 Task: Mark the due date as "complete" .
Action: Mouse pressed left at (916, 267)
Screenshot: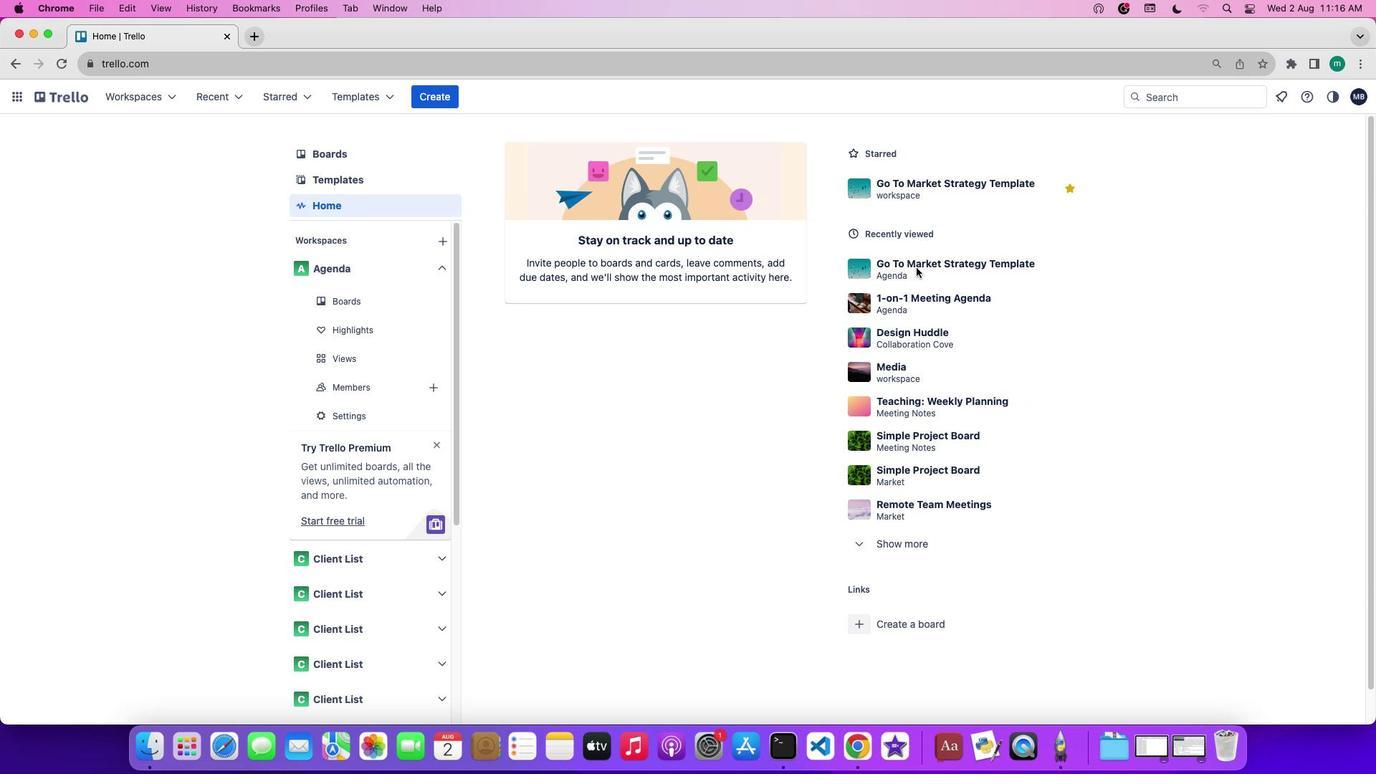 
Action: Mouse pressed left at (916, 267)
Screenshot: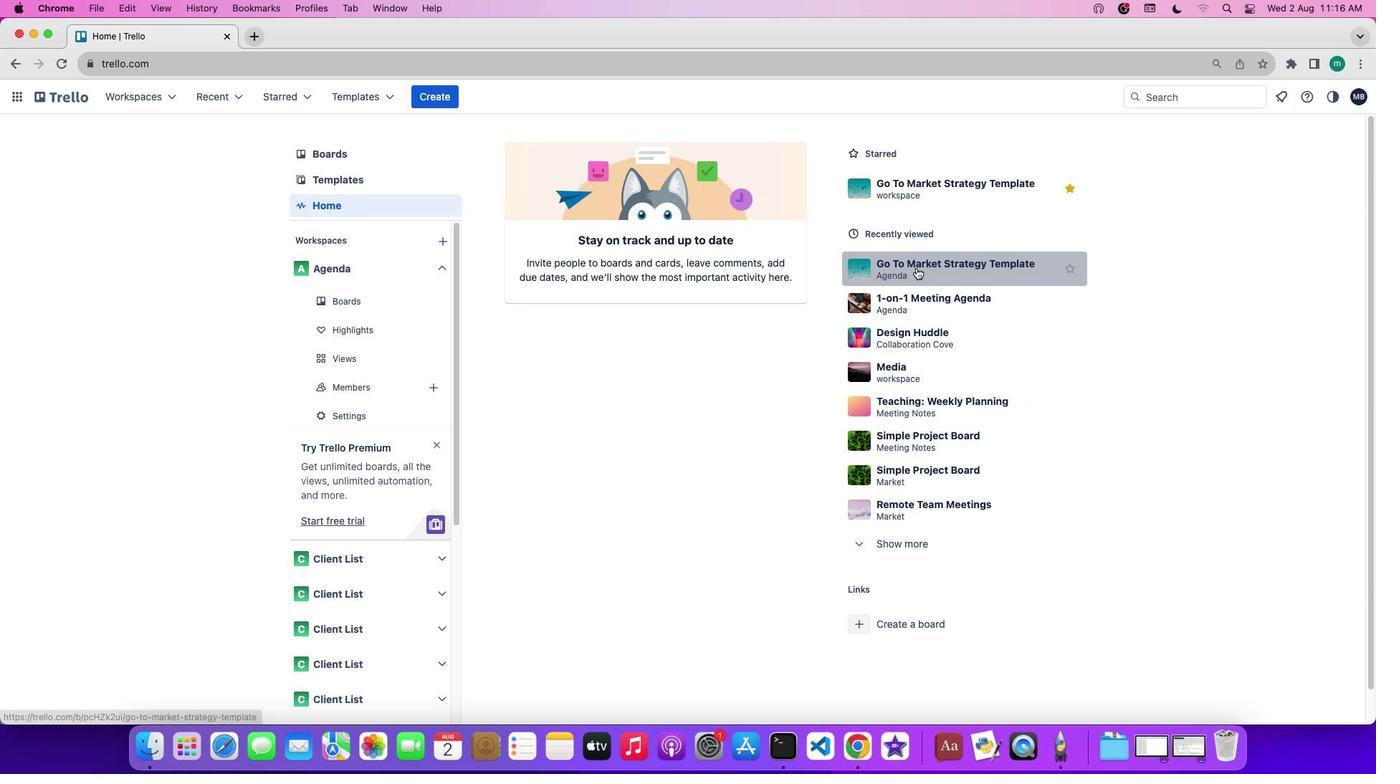 
Action: Mouse moved to (1210, 305)
Screenshot: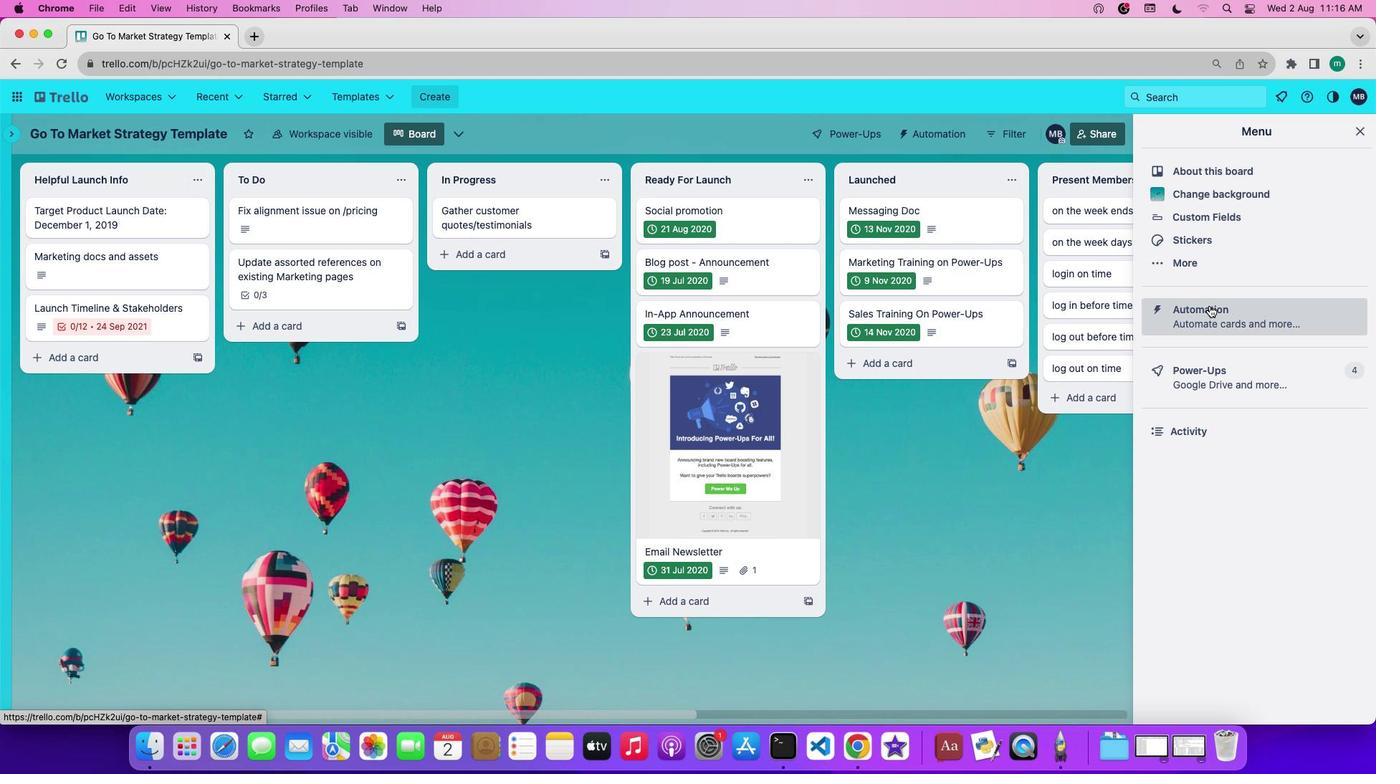
Action: Mouse pressed left at (1210, 305)
Screenshot: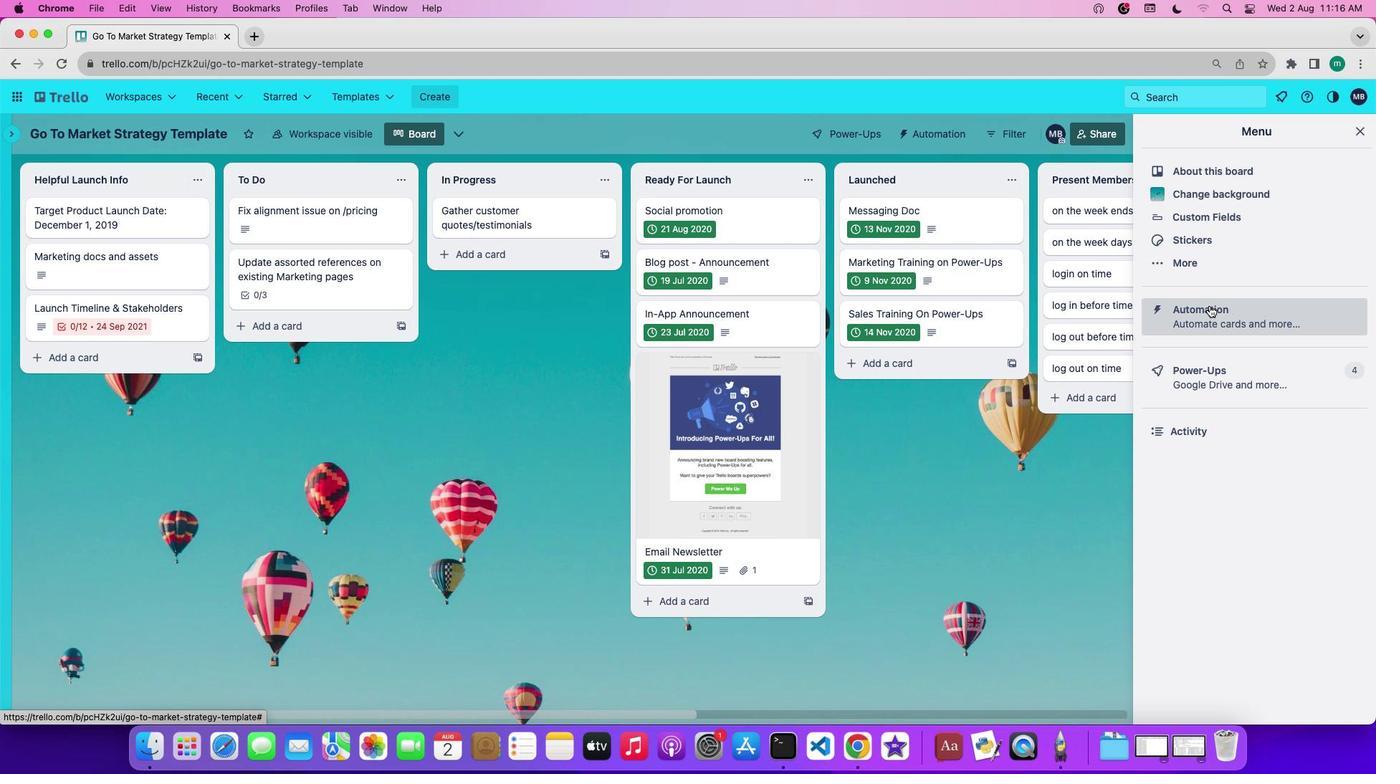 
Action: Mouse moved to (83, 369)
Screenshot: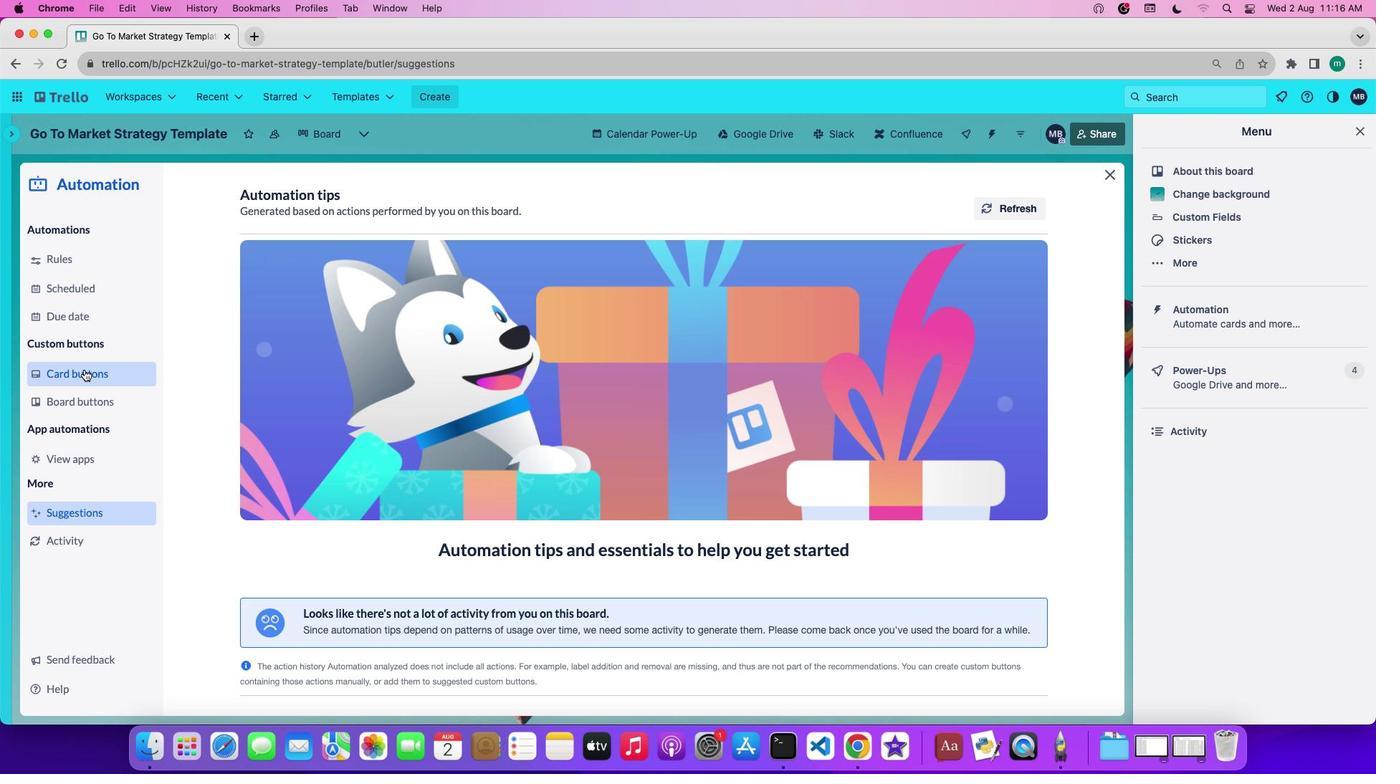 
Action: Mouse pressed left at (83, 369)
Screenshot: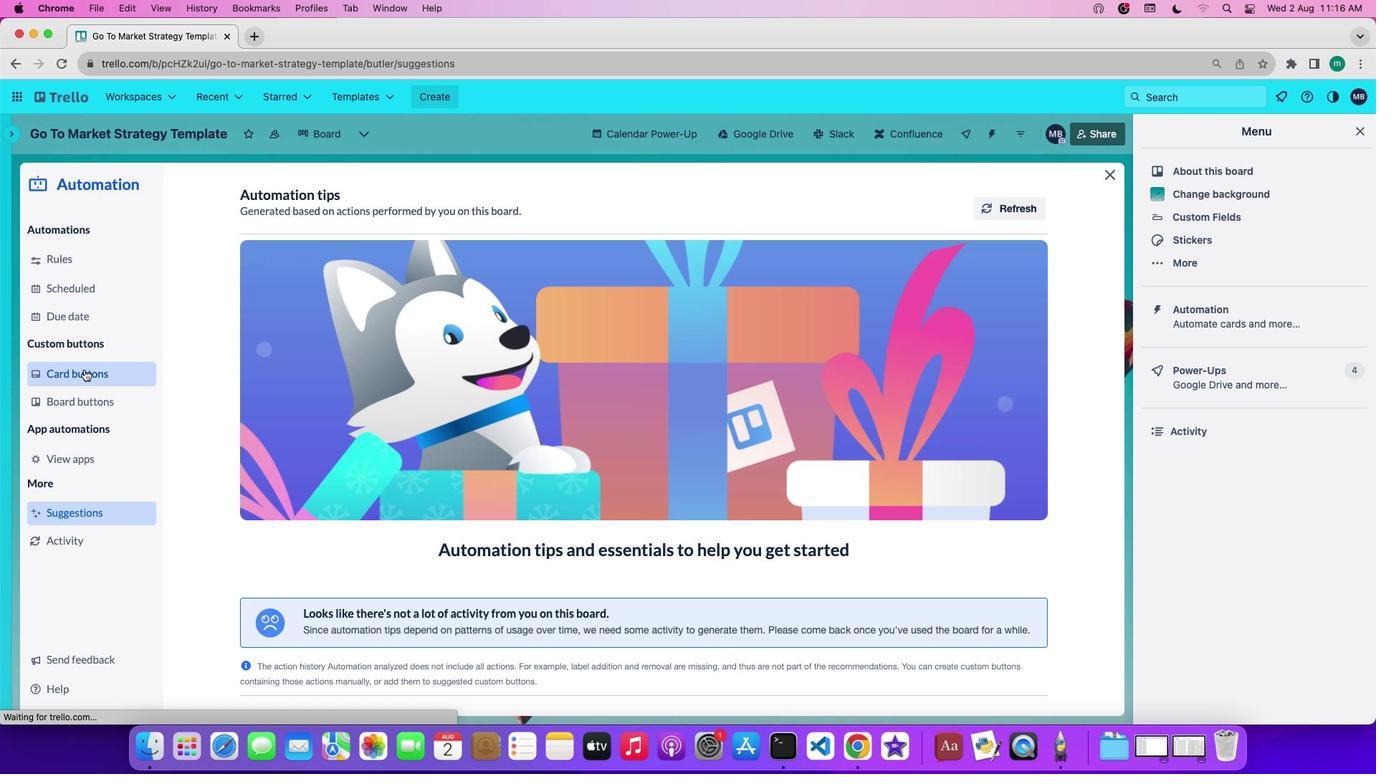 
Action: Mouse moved to (323, 499)
Screenshot: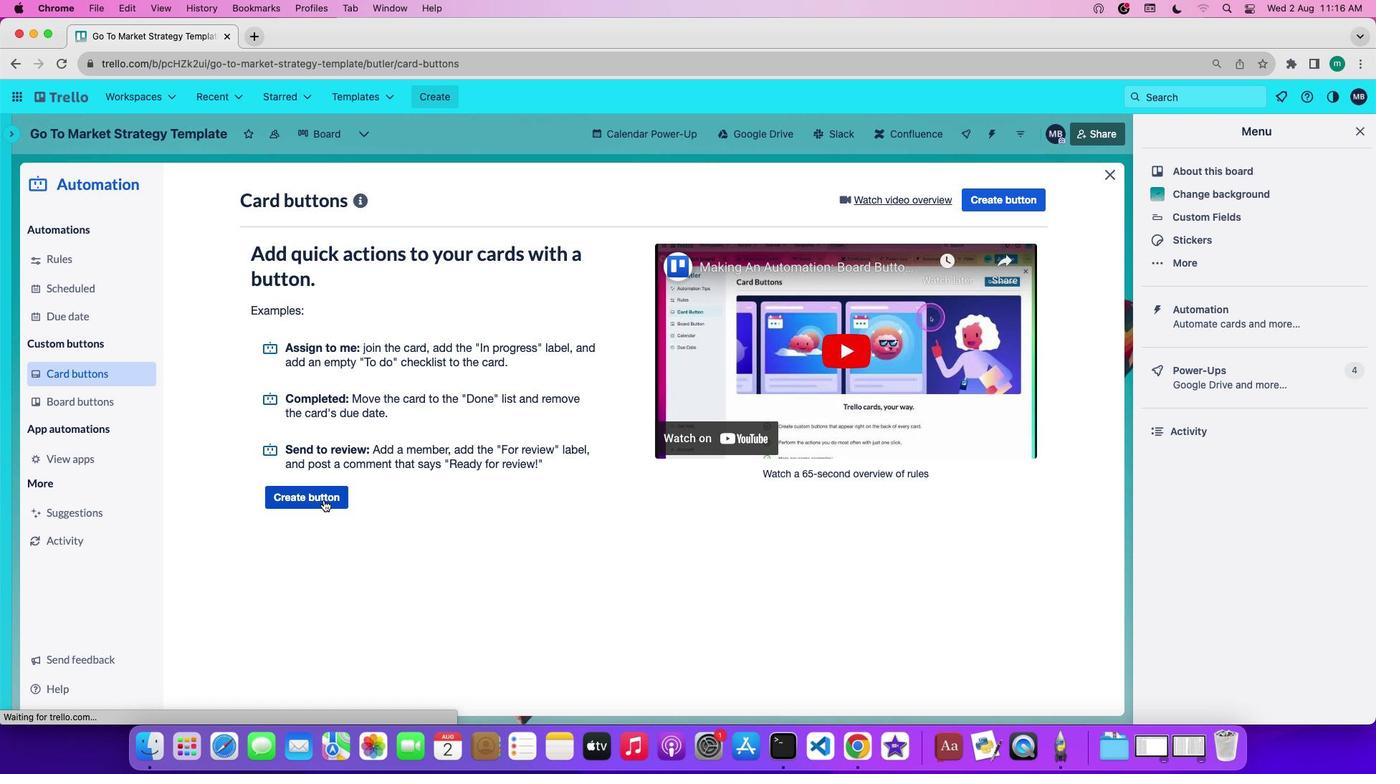 
Action: Mouse pressed left at (323, 499)
Screenshot: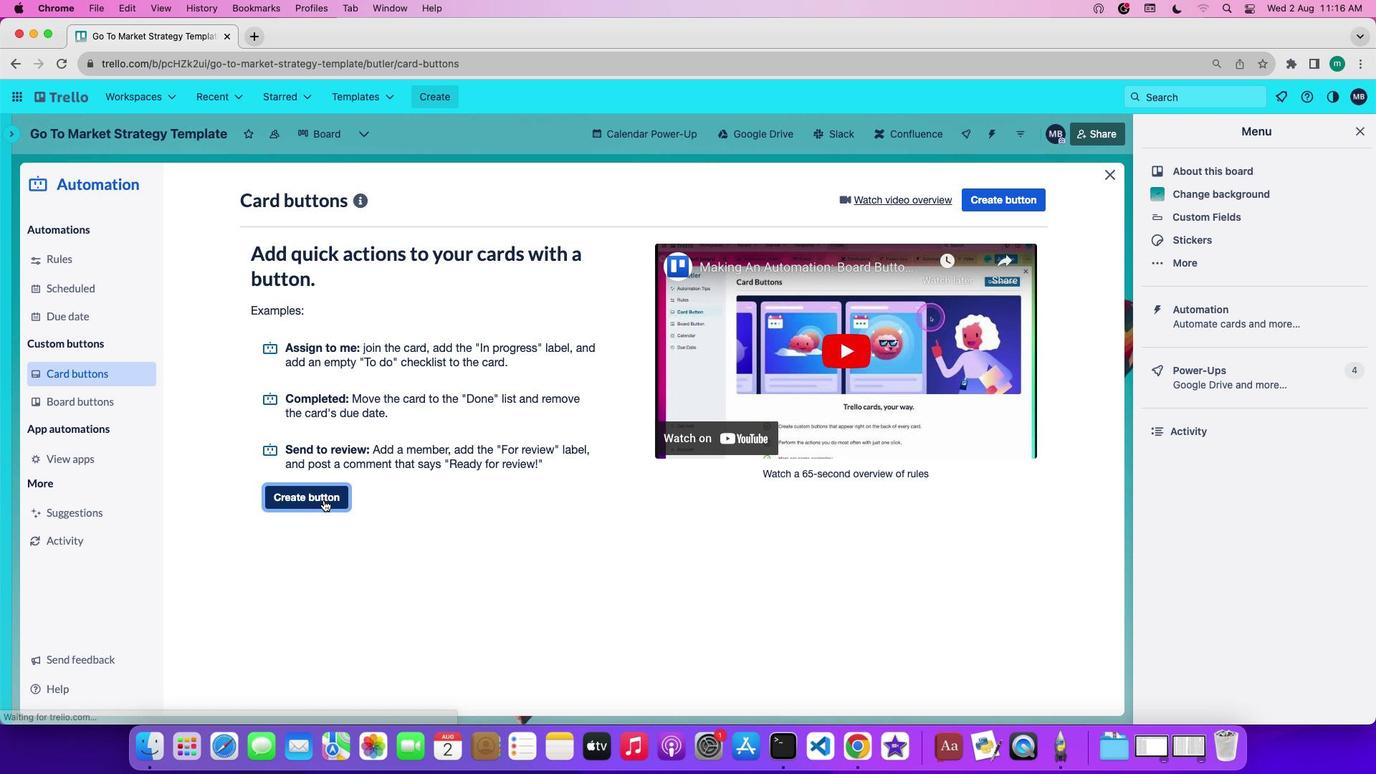 
Action: Mouse moved to (593, 385)
Screenshot: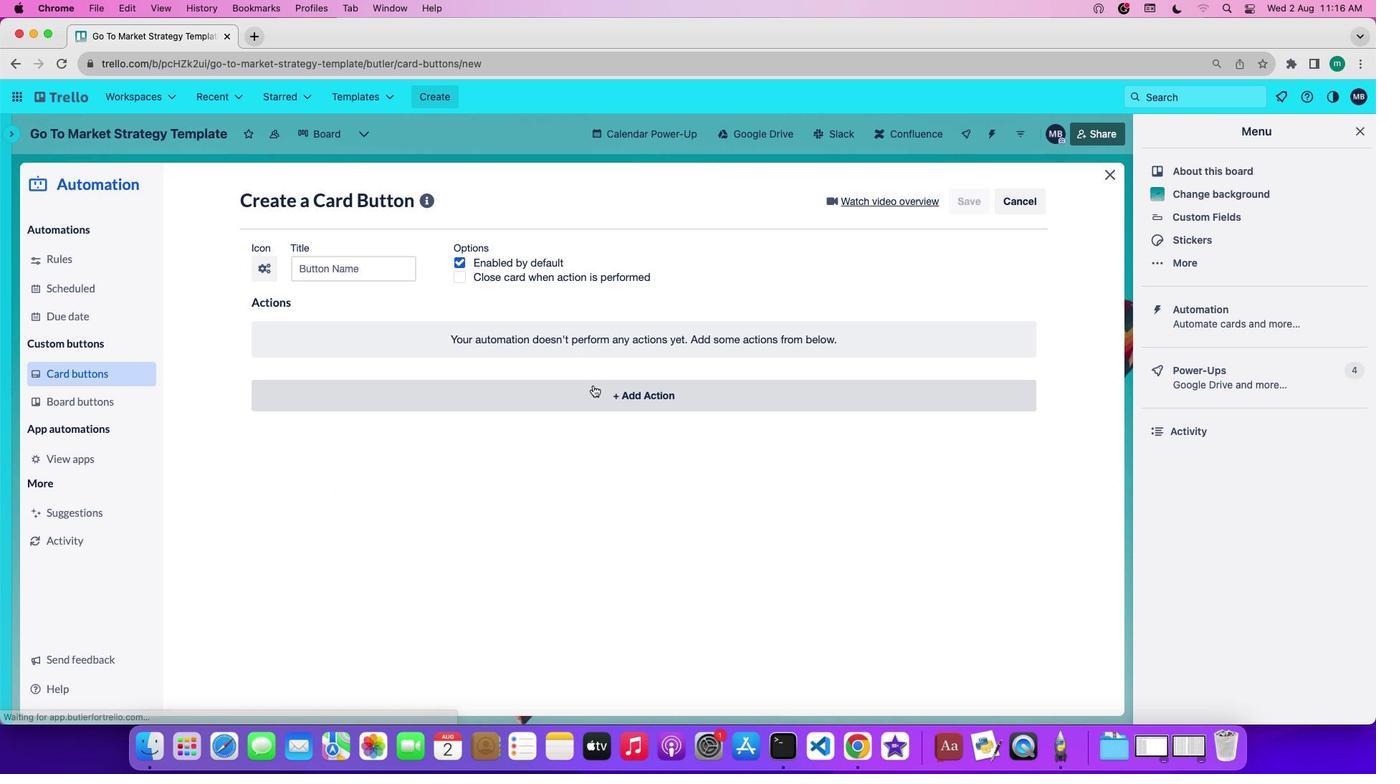 
Action: Mouse pressed left at (593, 385)
Screenshot: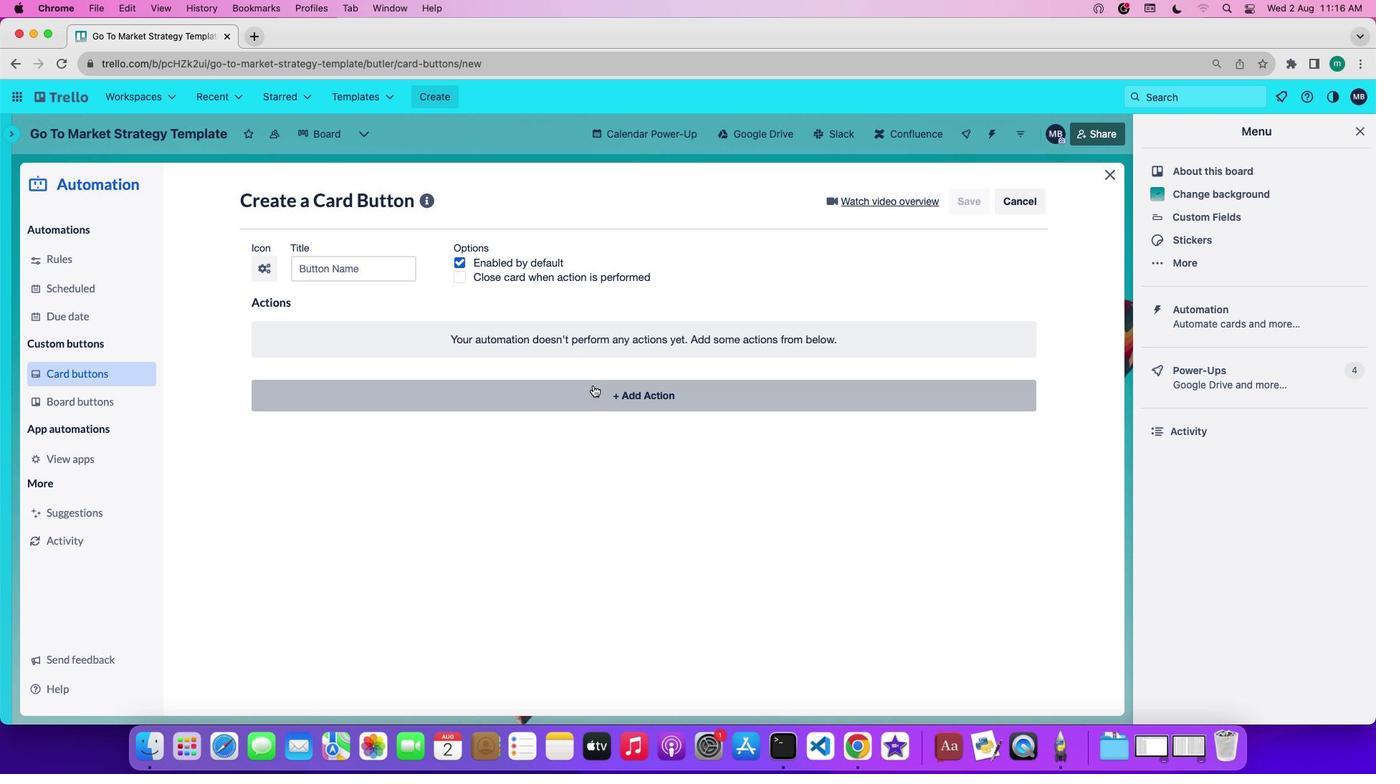 
Action: Mouse moved to (377, 440)
Screenshot: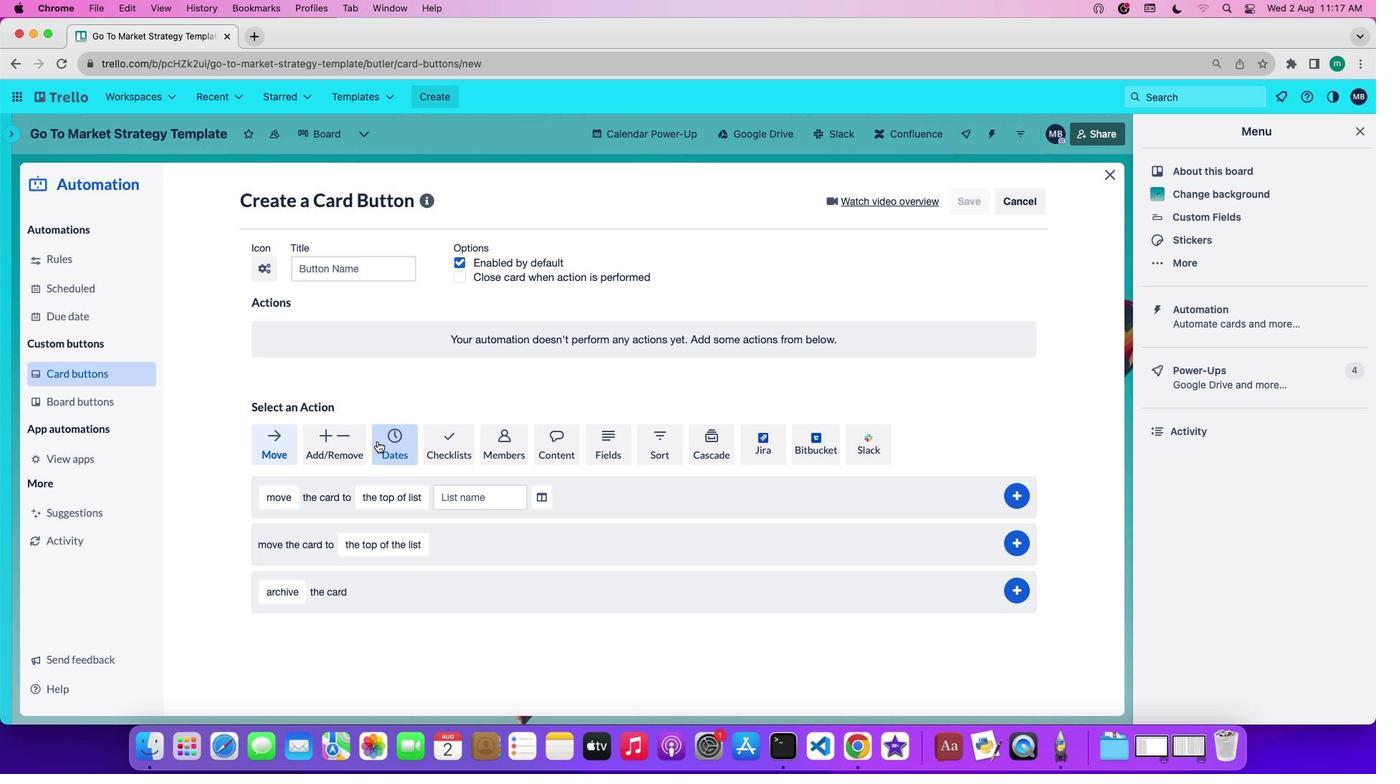 
Action: Mouse pressed left at (377, 440)
Screenshot: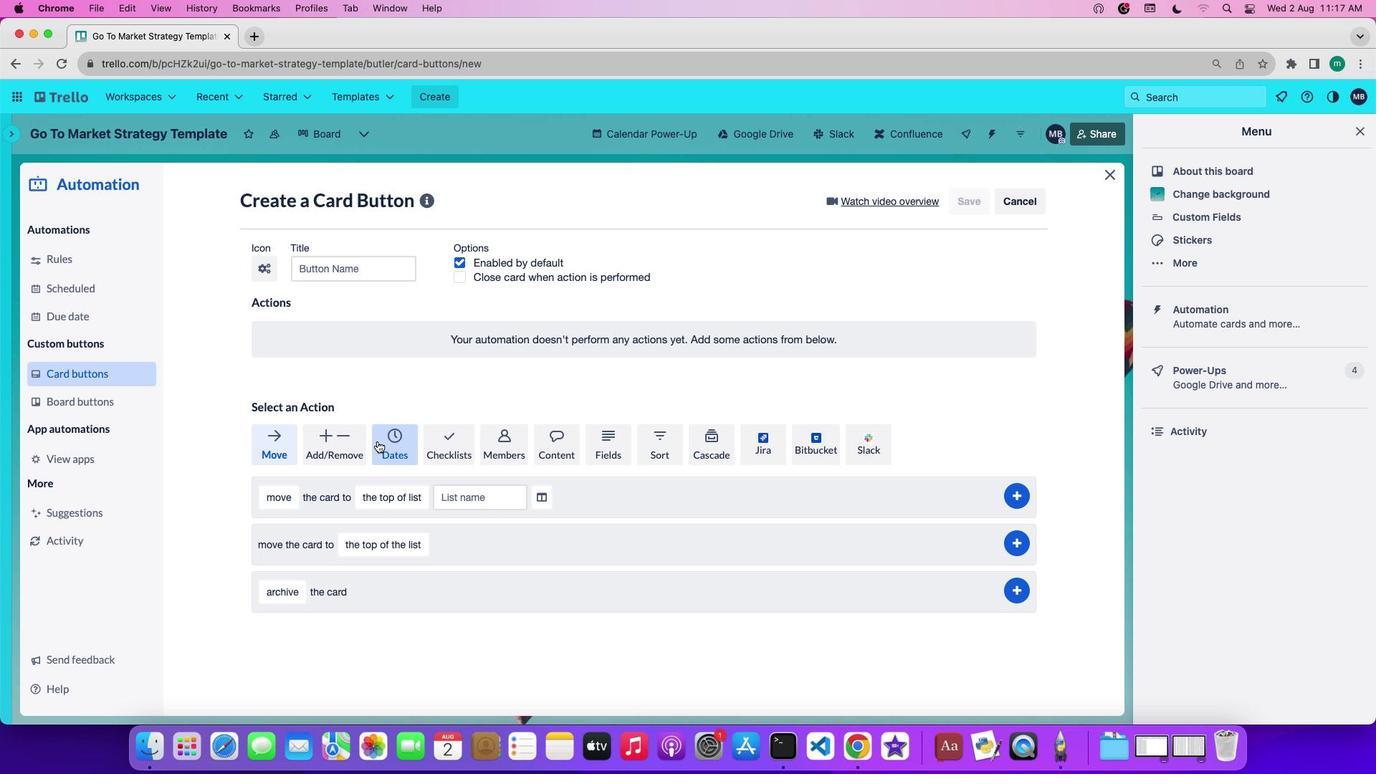 
Action: Mouse moved to (379, 500)
Screenshot: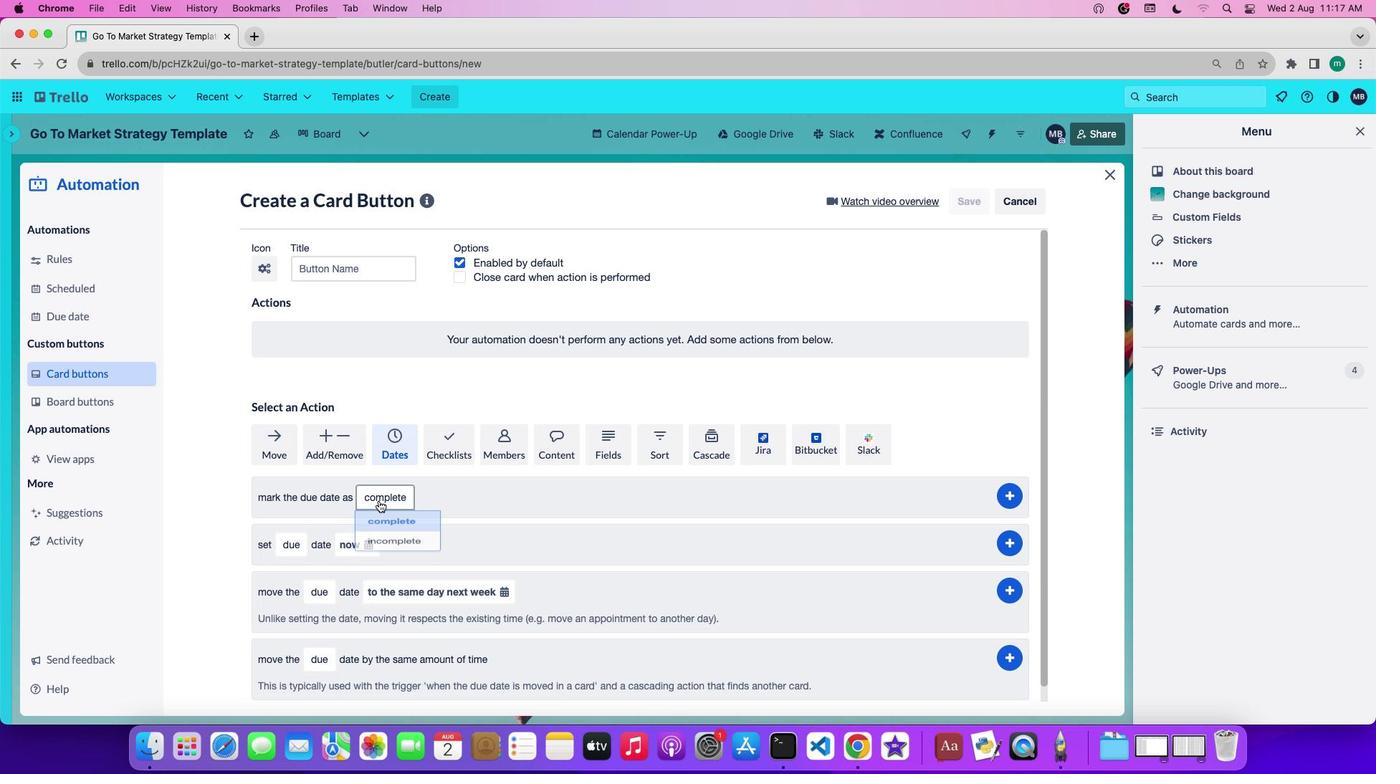 
Action: Mouse pressed left at (379, 500)
Screenshot: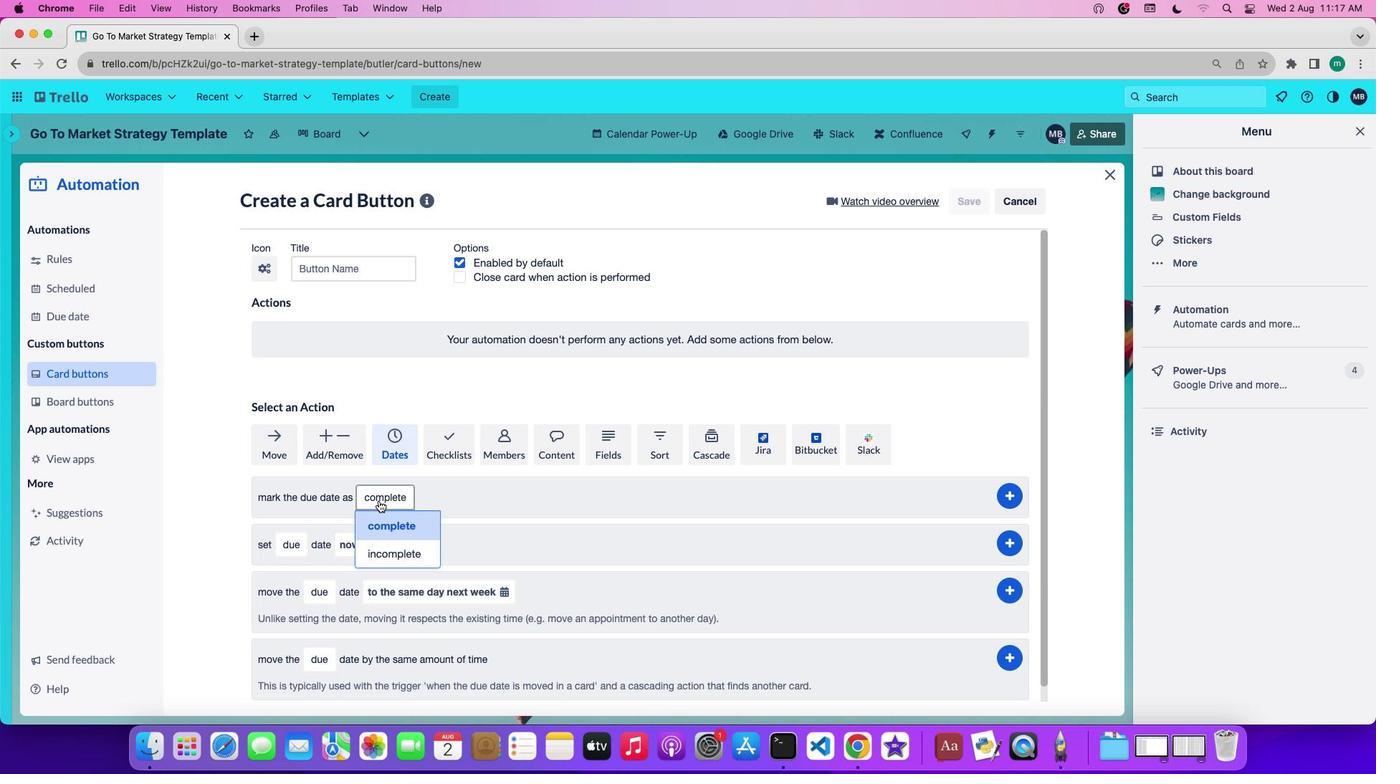 
Action: Mouse moved to (391, 520)
Screenshot: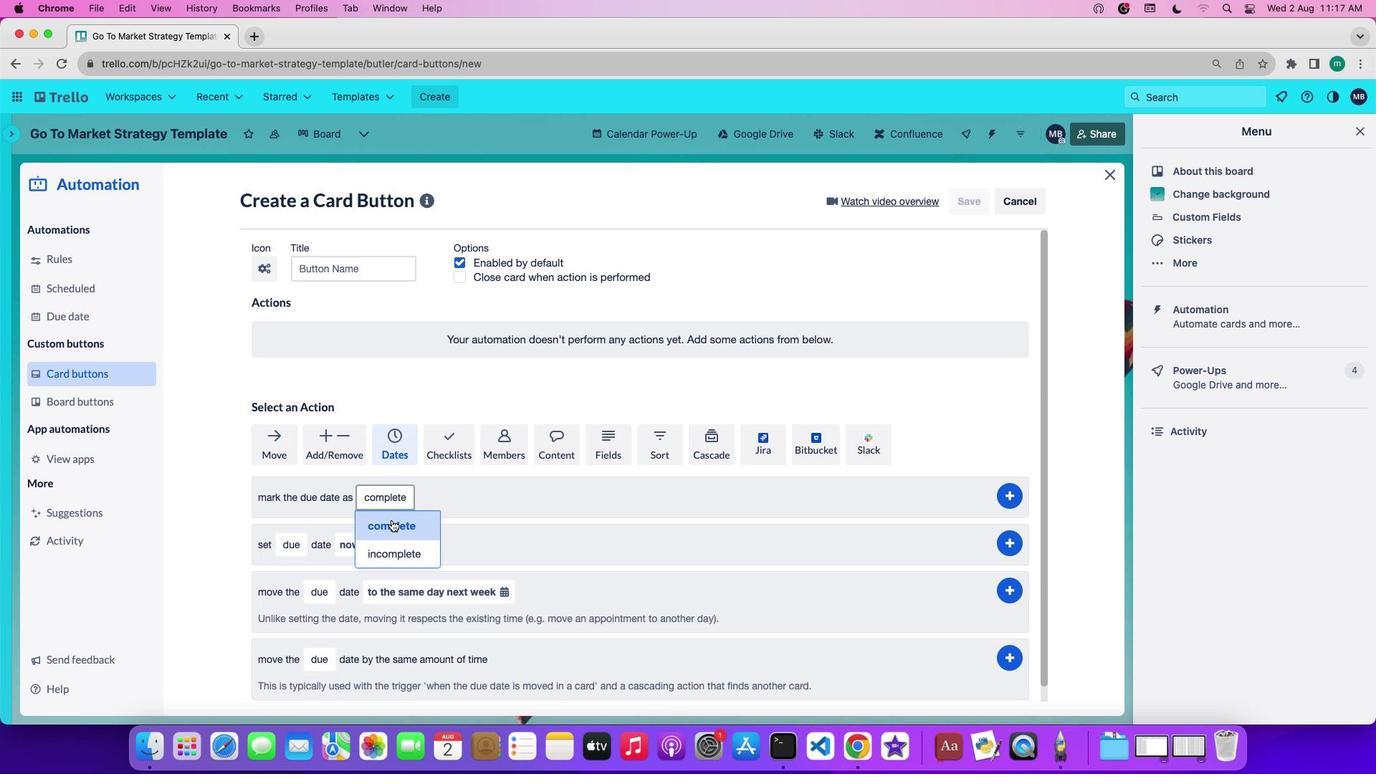 
Action: Mouse pressed left at (391, 520)
Screenshot: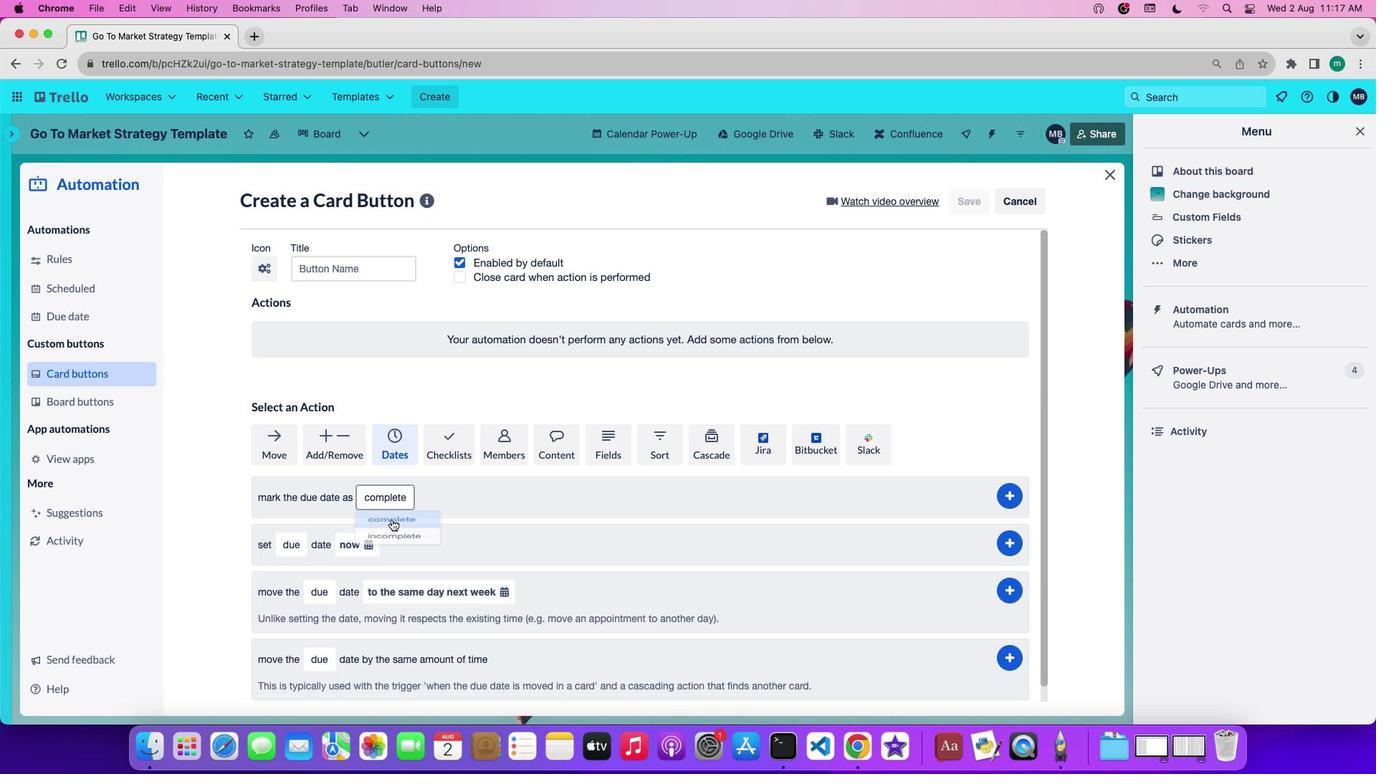
Action: Mouse moved to (1005, 497)
Screenshot: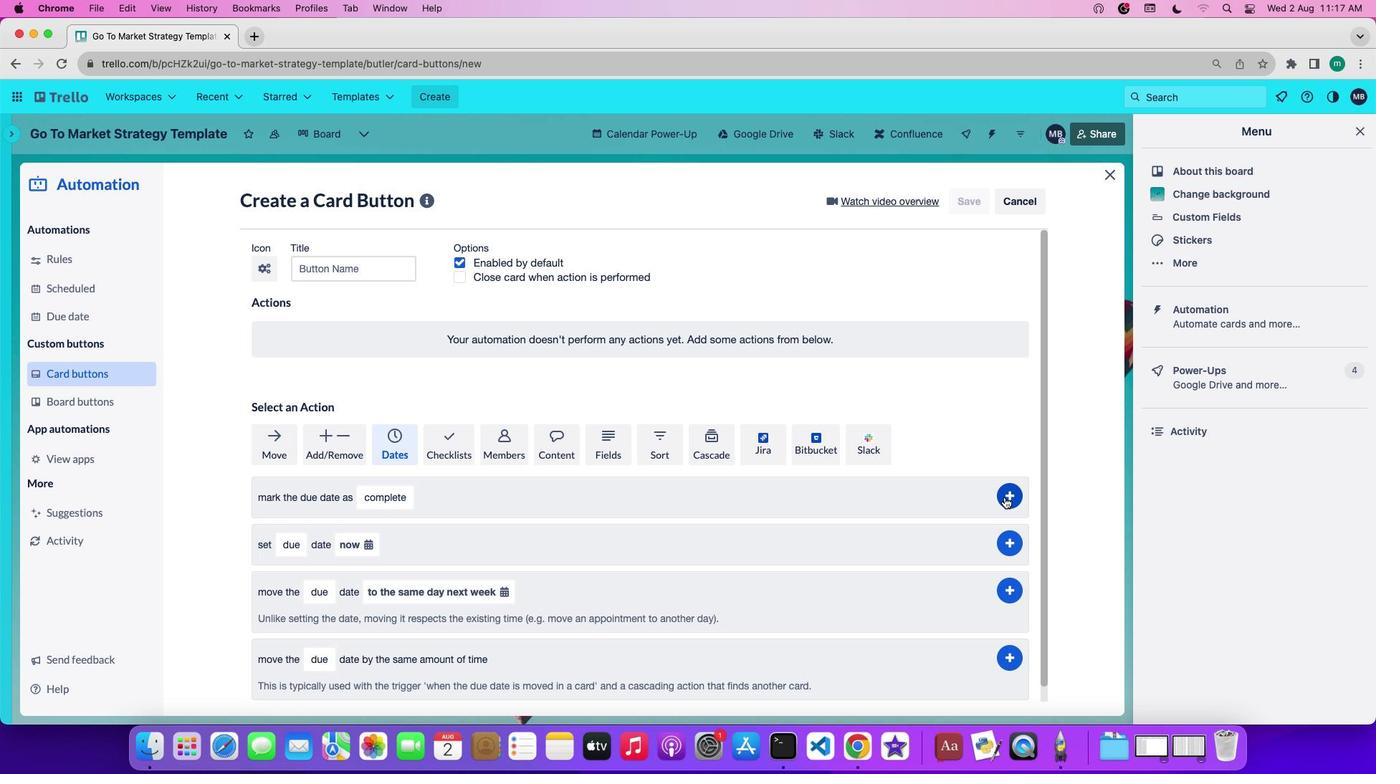 
Action: Mouse pressed left at (1005, 497)
Screenshot: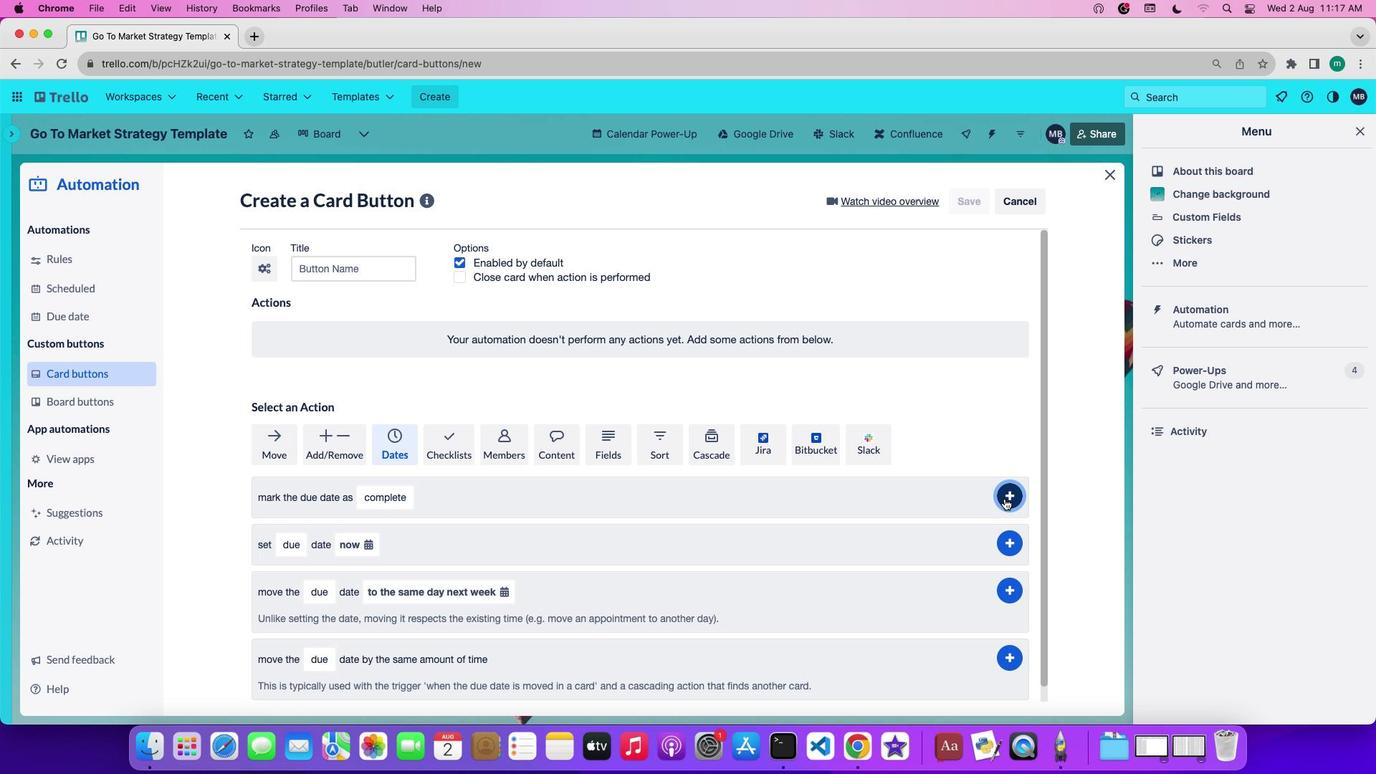
Action: Mouse moved to (840, 536)
Screenshot: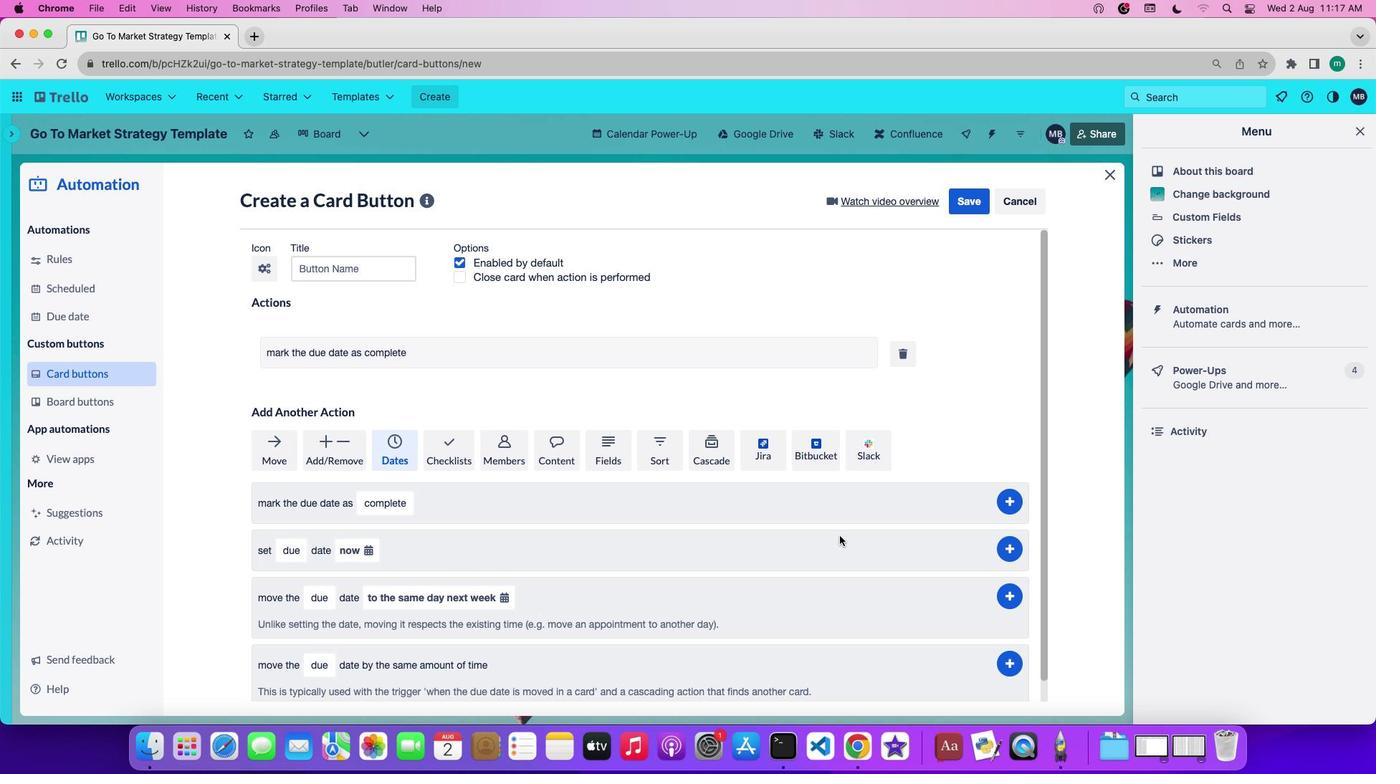 
